 Task: Apply the roboto font to the text.
Action: Mouse moved to (48, 186)
Screenshot: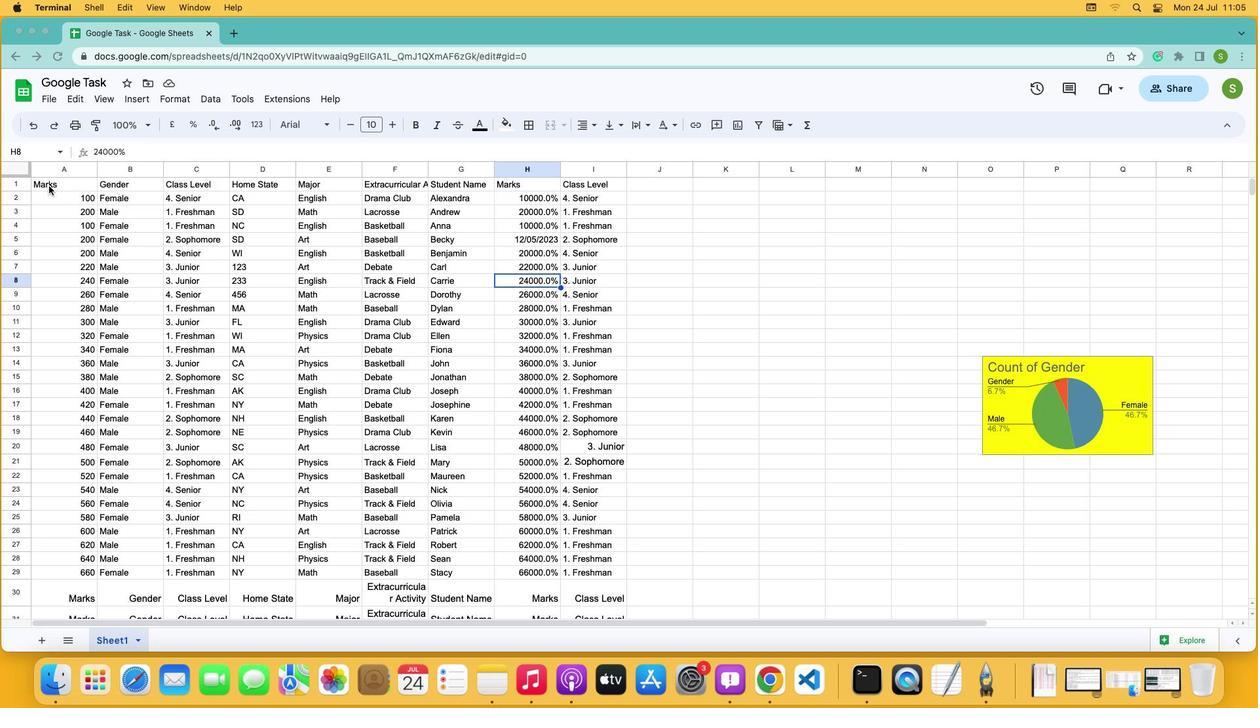 
Action: Mouse pressed left at (48, 186)
Screenshot: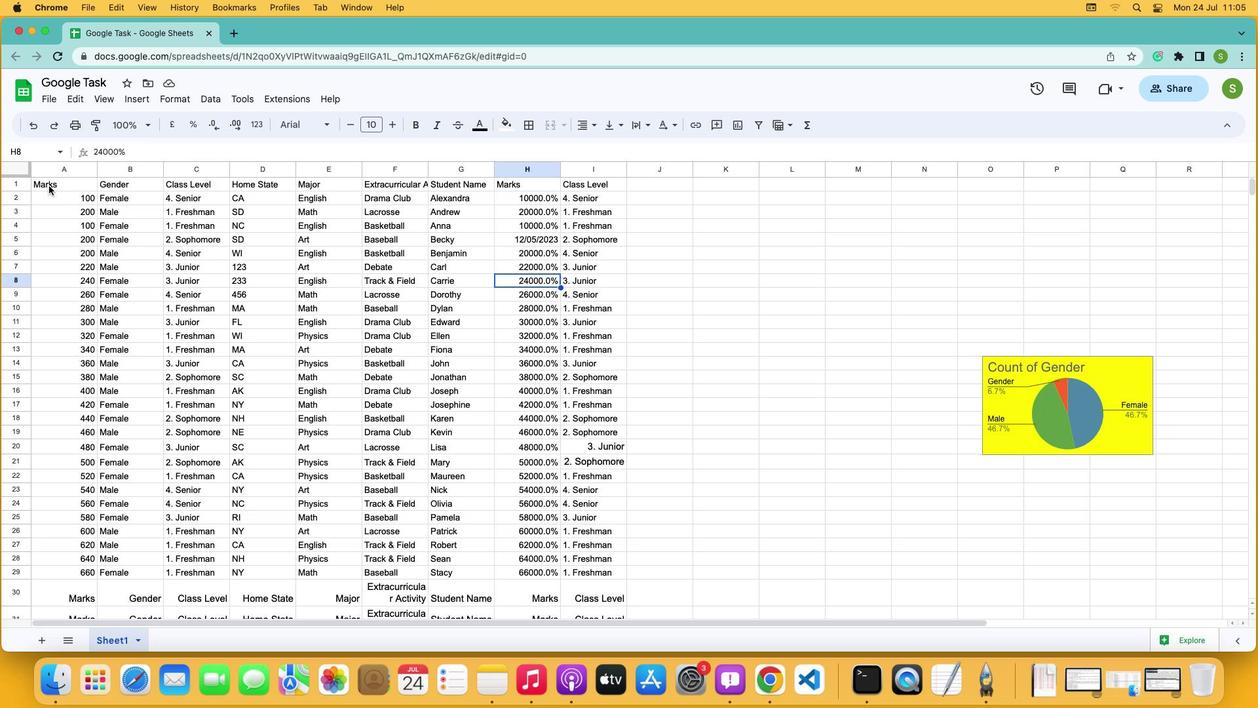 
Action: Mouse moved to (43, 181)
Screenshot: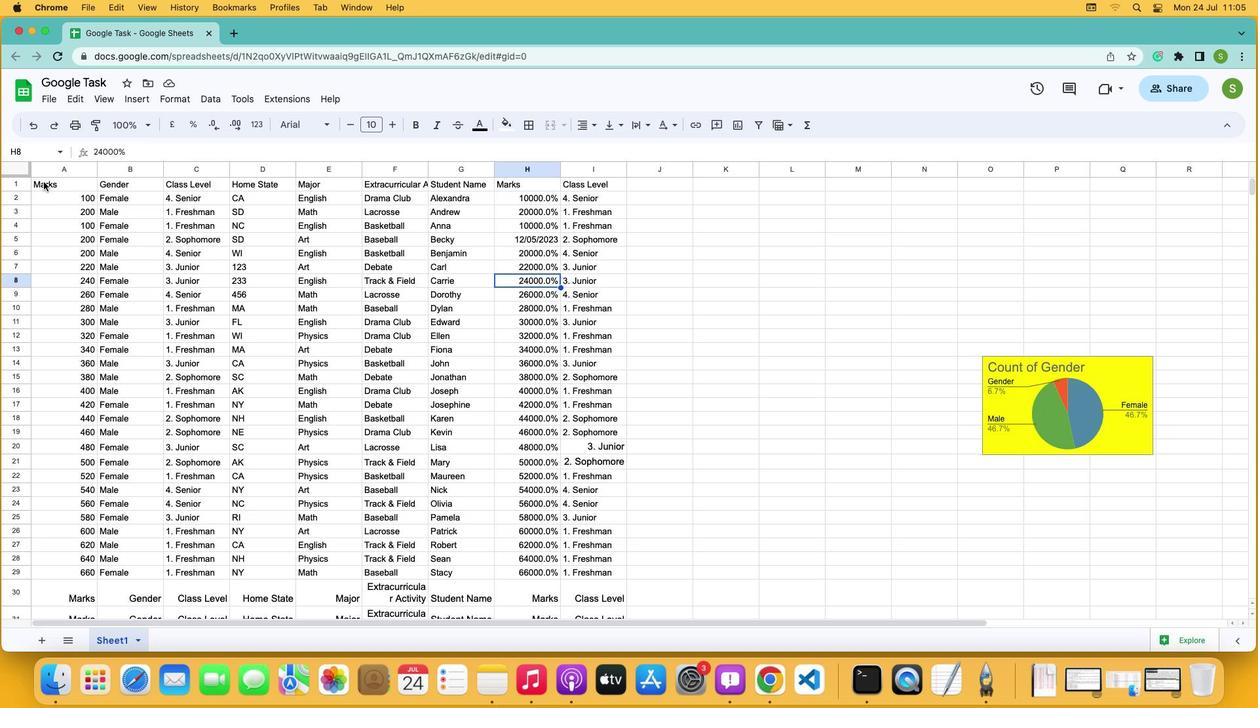 
Action: Mouse pressed left at (43, 181)
Screenshot: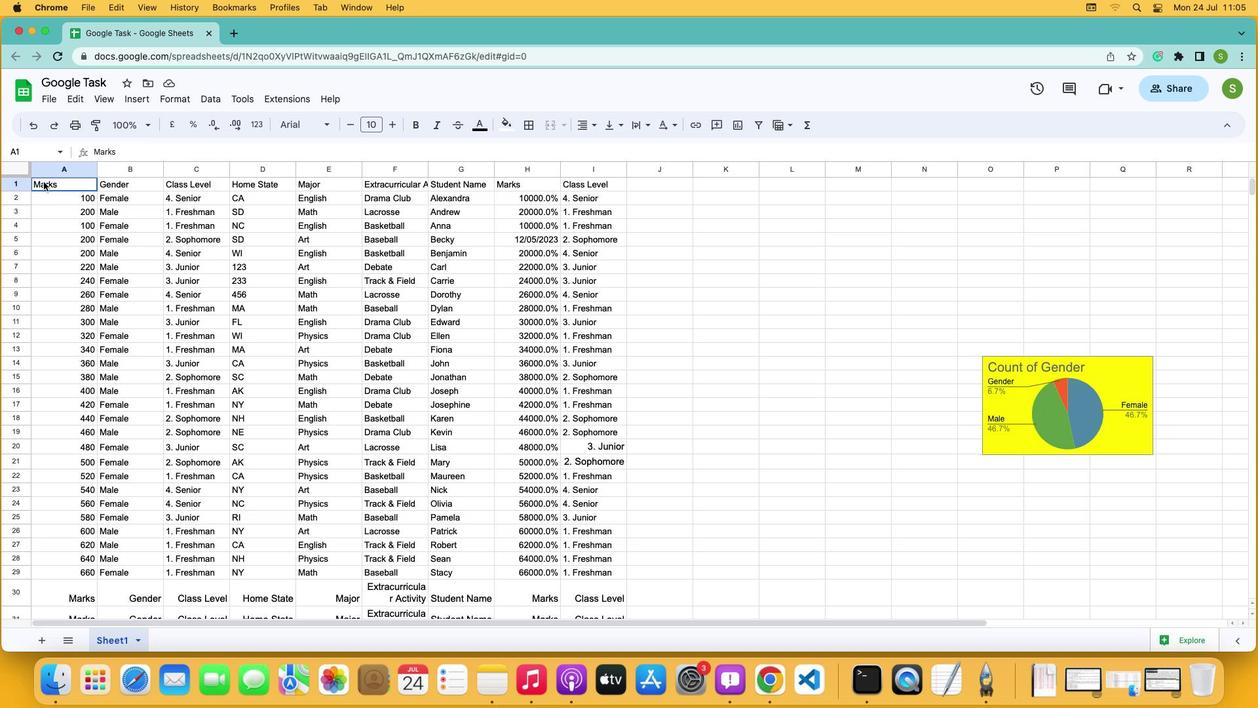 
Action: Mouse moved to (321, 119)
Screenshot: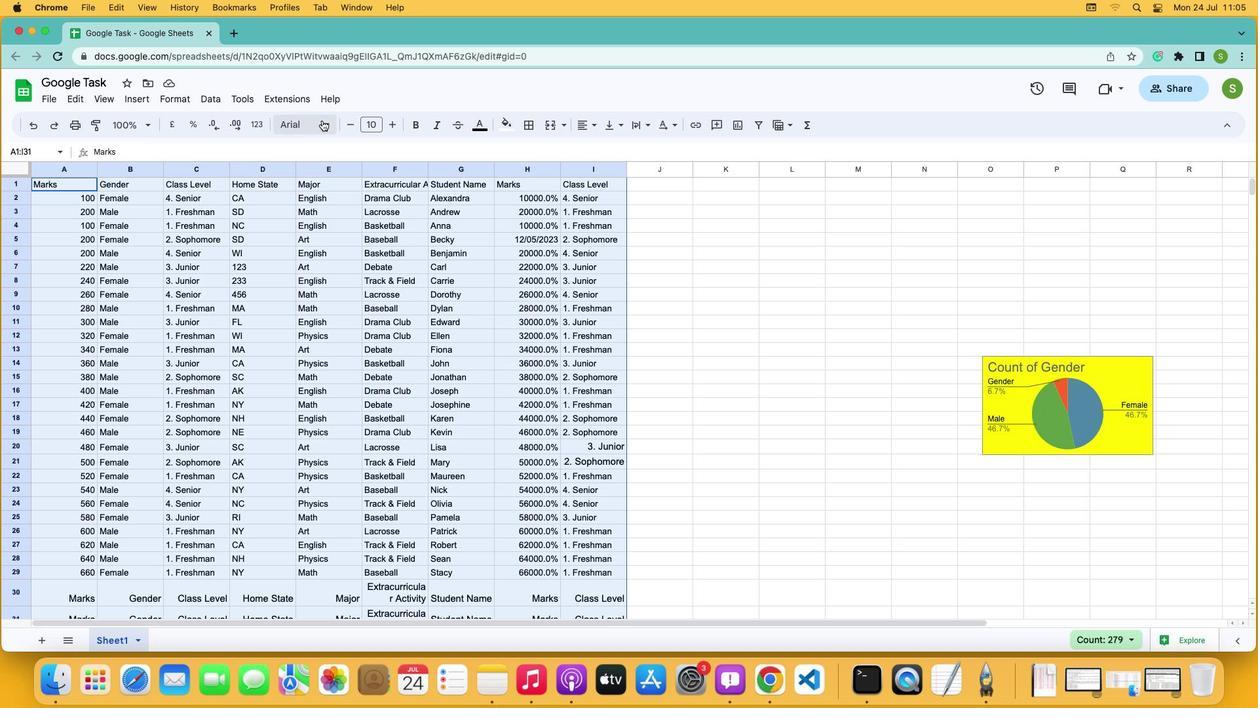 
Action: Mouse pressed left at (321, 119)
Screenshot: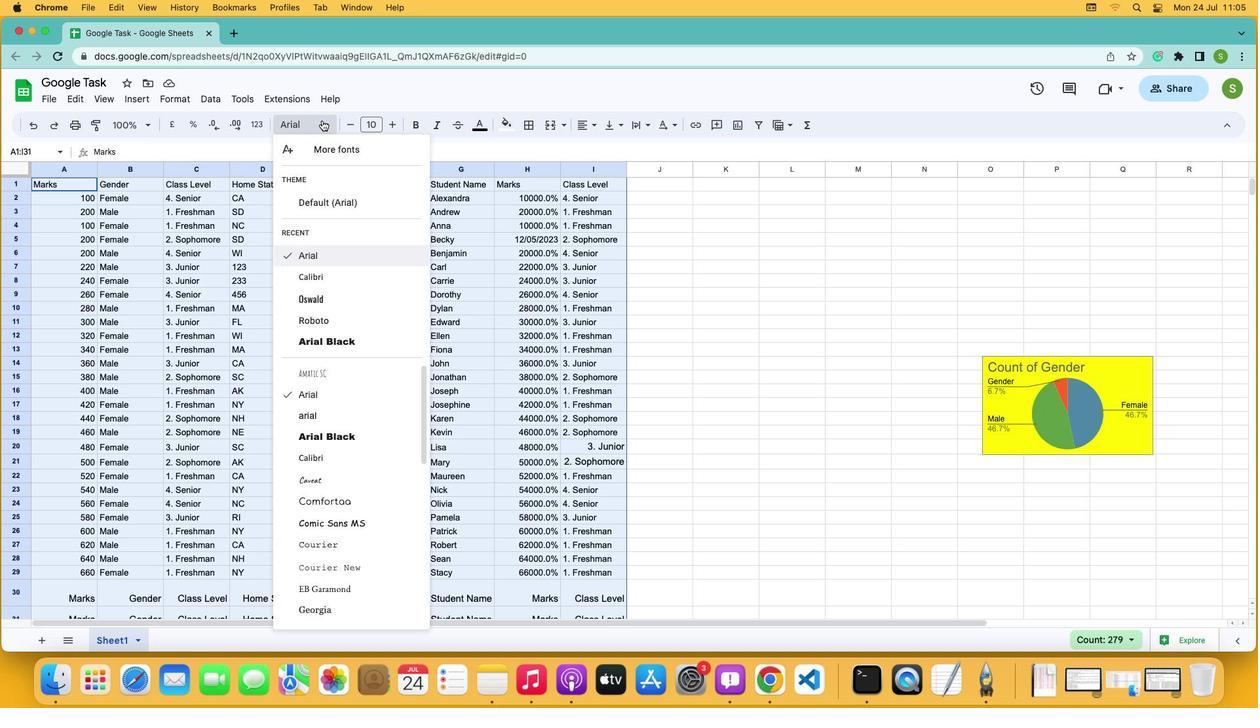 
Action: Mouse moved to (334, 323)
Screenshot: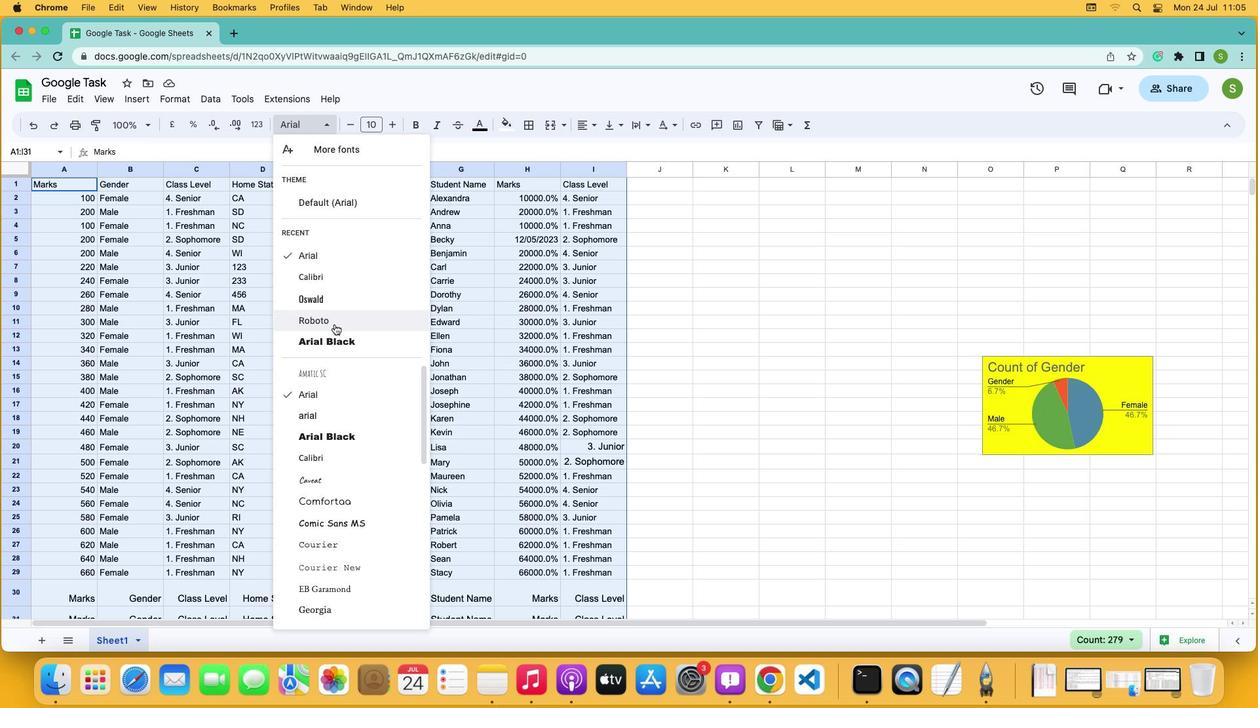 
Action: Mouse pressed left at (334, 323)
Screenshot: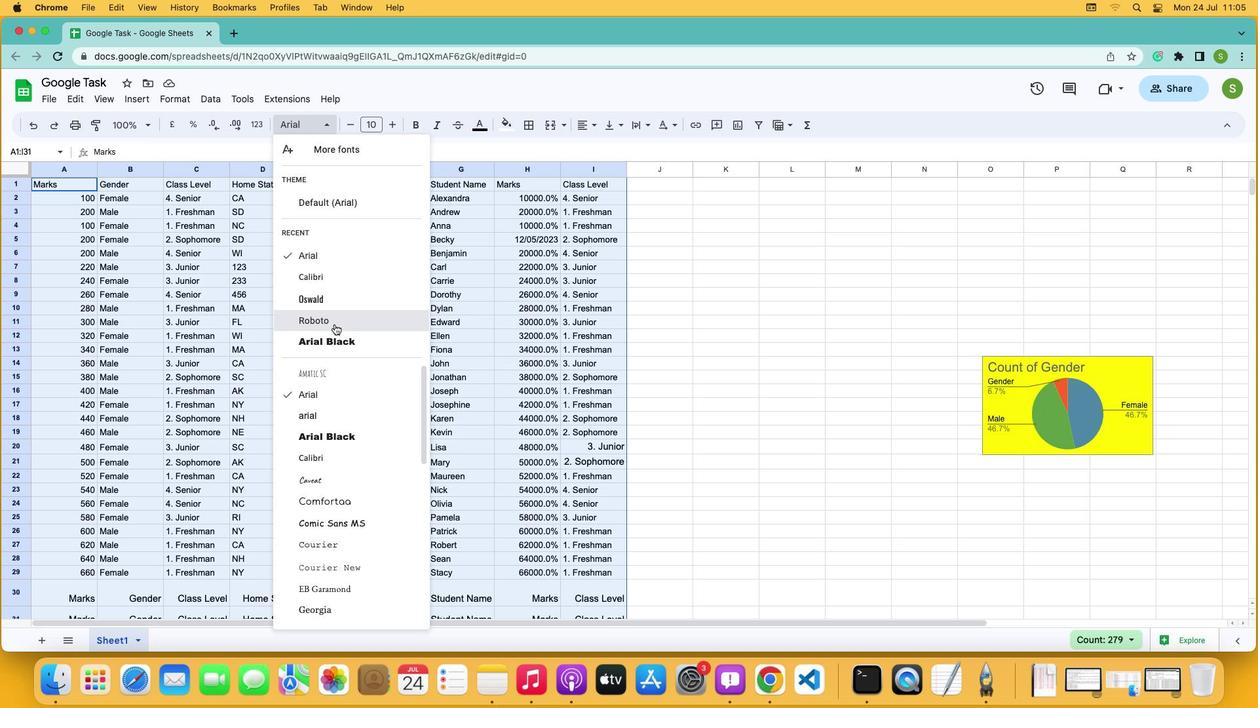 
Action: Mouse moved to (335, 324)
Screenshot: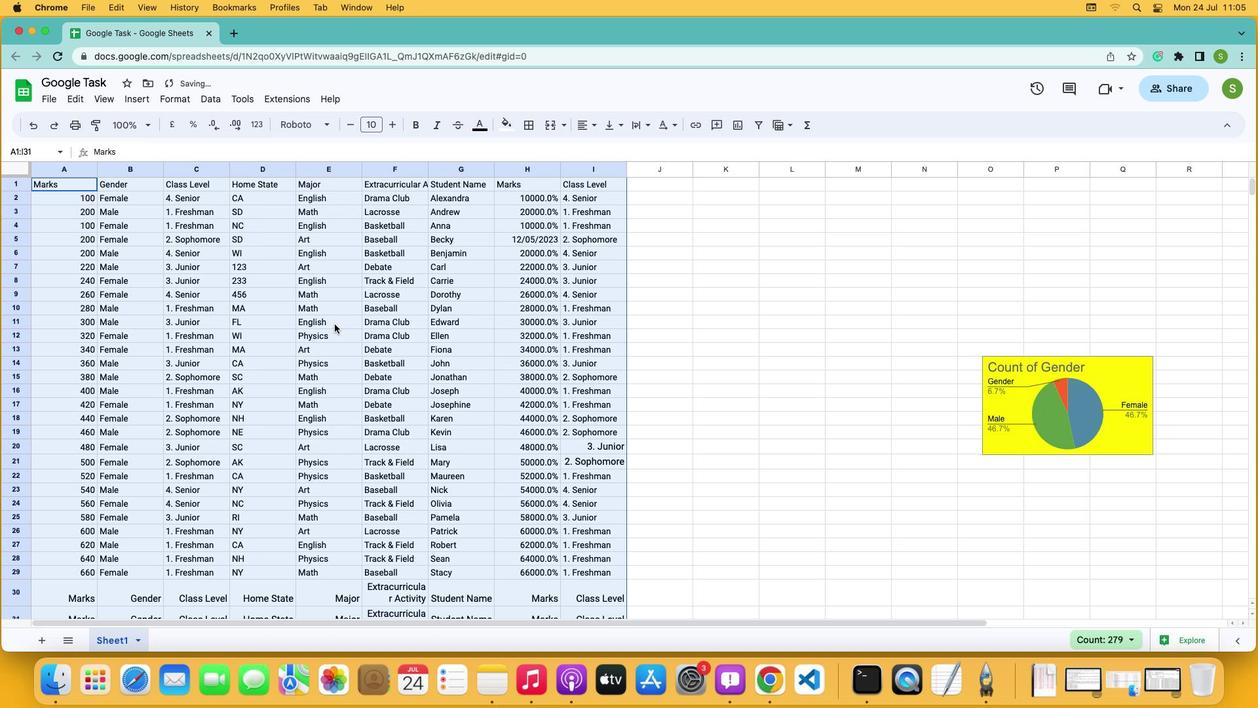 
